 Task: Archive the cards History and Current Status, and Markets and Products.
Action: Mouse moved to (701, 226)
Screenshot: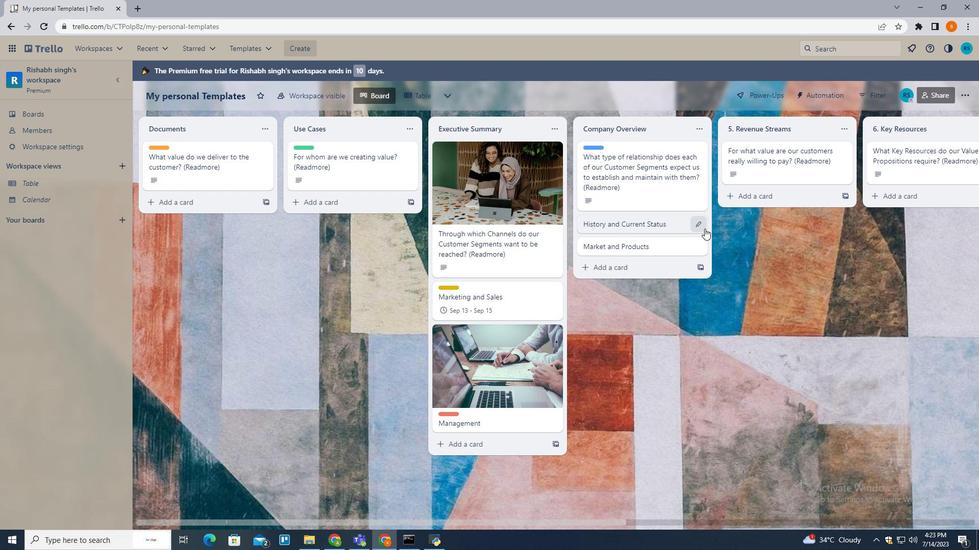 
Action: Mouse pressed left at (701, 226)
Screenshot: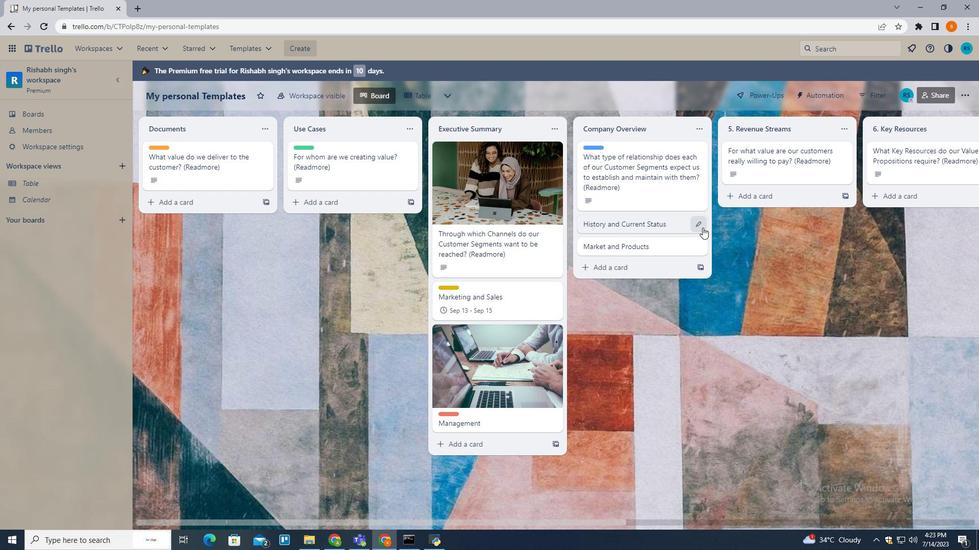 
Action: Mouse moved to (735, 347)
Screenshot: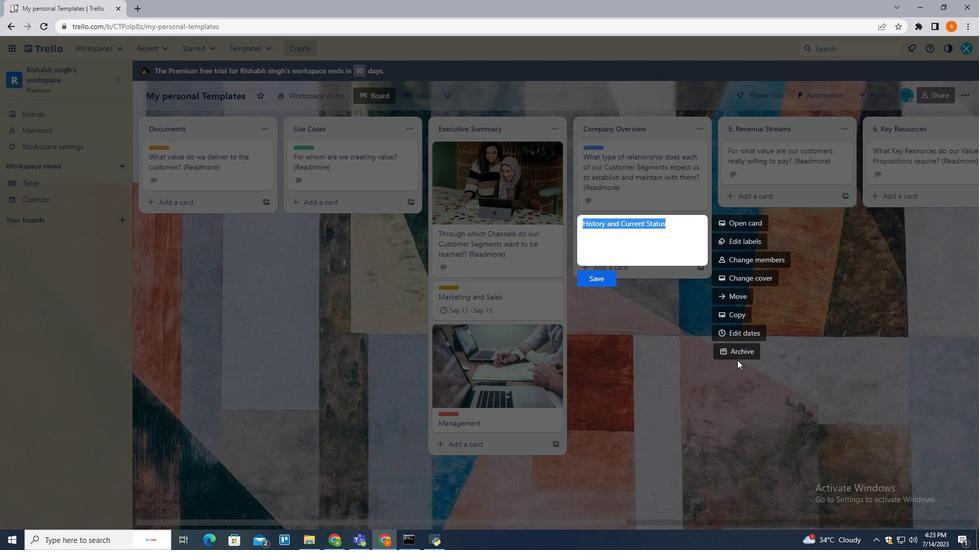 
Action: Mouse pressed left at (735, 347)
Screenshot: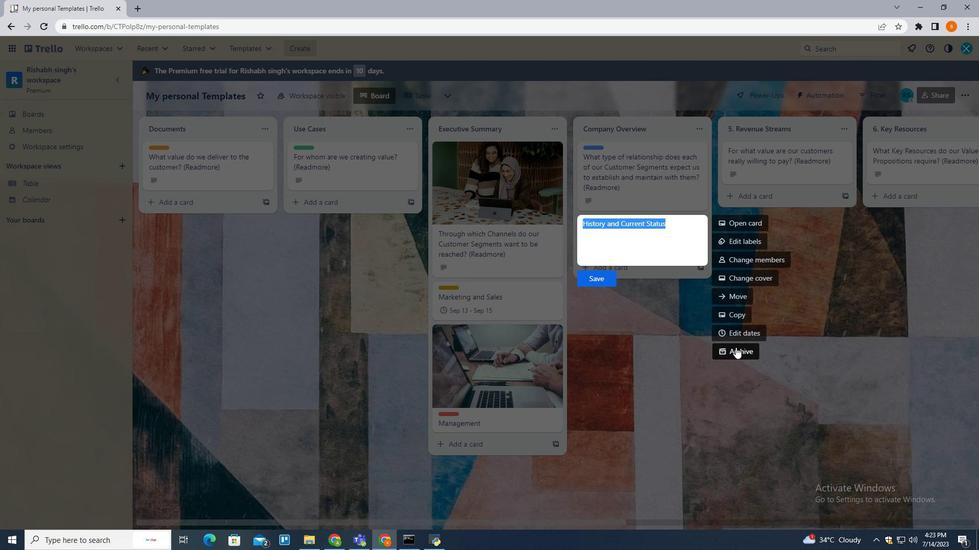 
Action: Mouse moved to (699, 222)
Screenshot: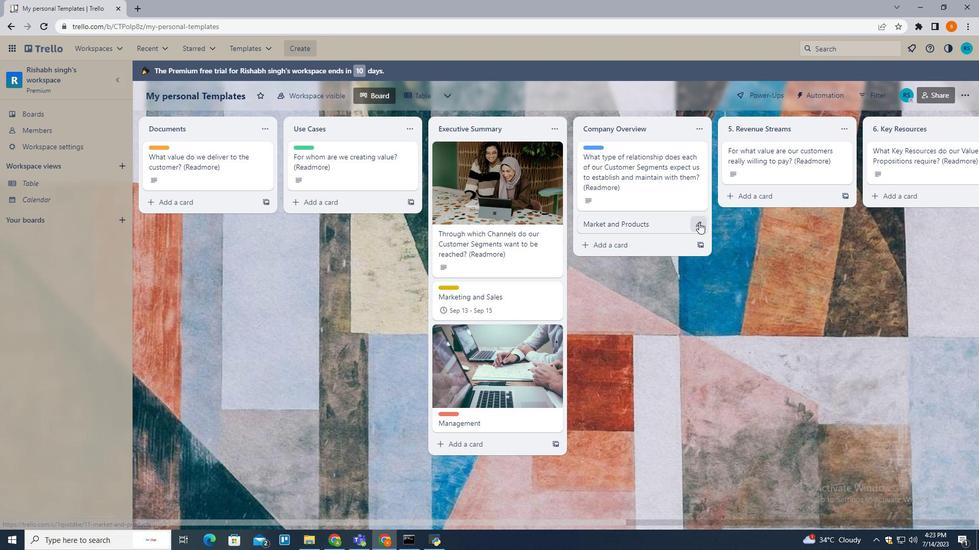 
Action: Mouse pressed left at (699, 222)
Screenshot: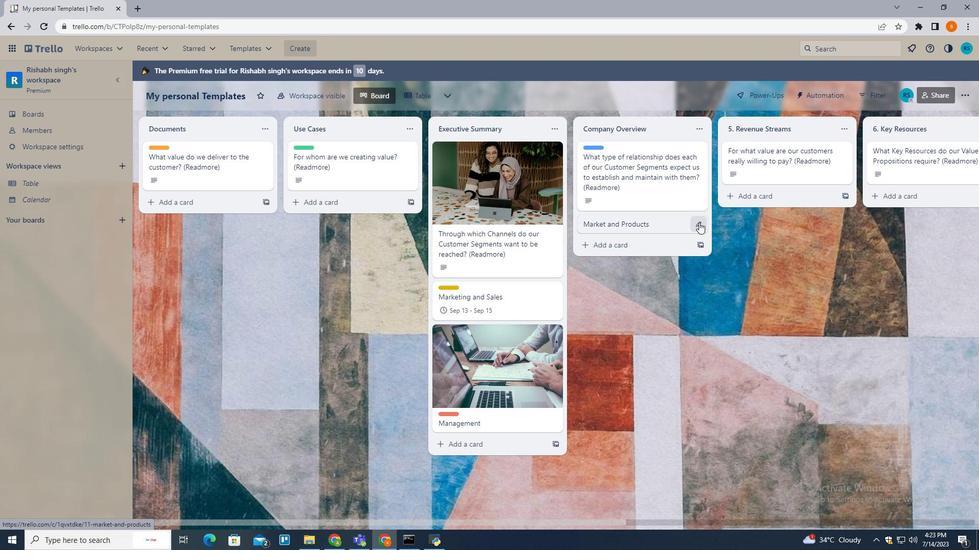 
Action: Mouse moved to (730, 348)
Screenshot: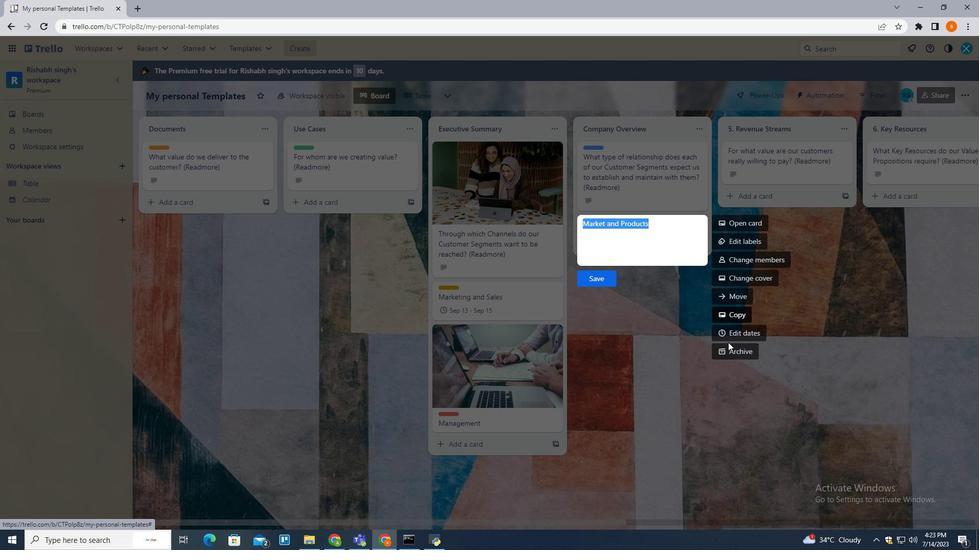 
Action: Mouse pressed left at (730, 348)
Screenshot: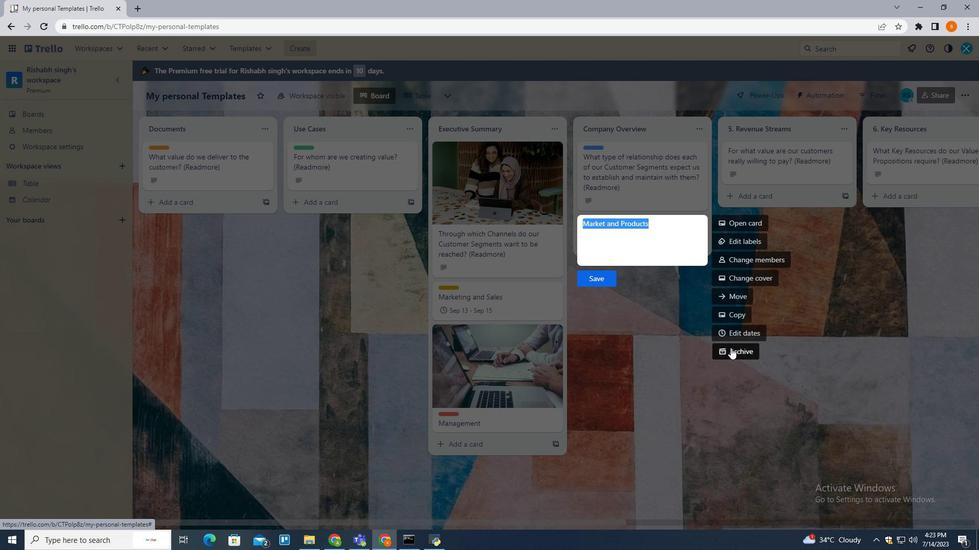 
Action: Mouse moved to (721, 388)
Screenshot: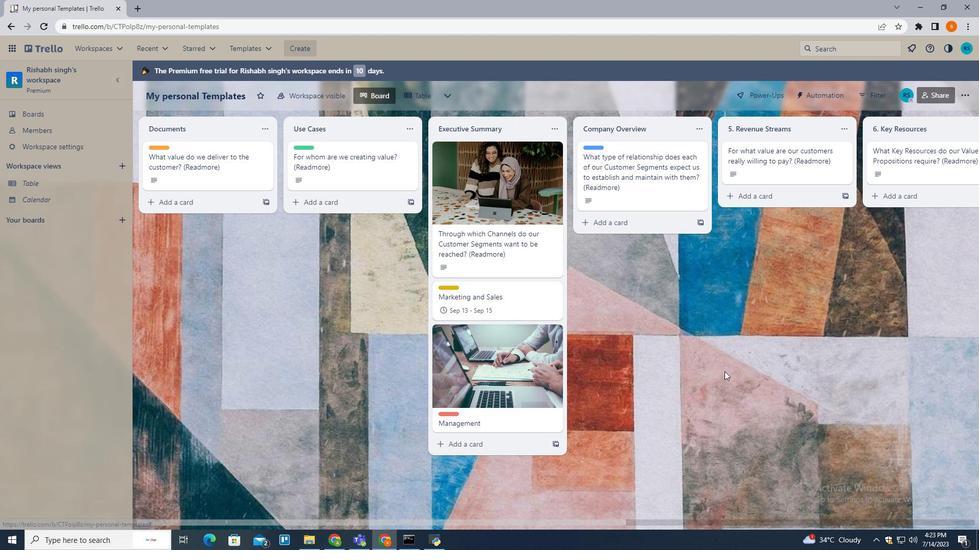 
